 Task: Add to scrum project TreasureLine a team member softage.4@softage.net and assign as Project Lead.
Action: Mouse moved to (186, 63)
Screenshot: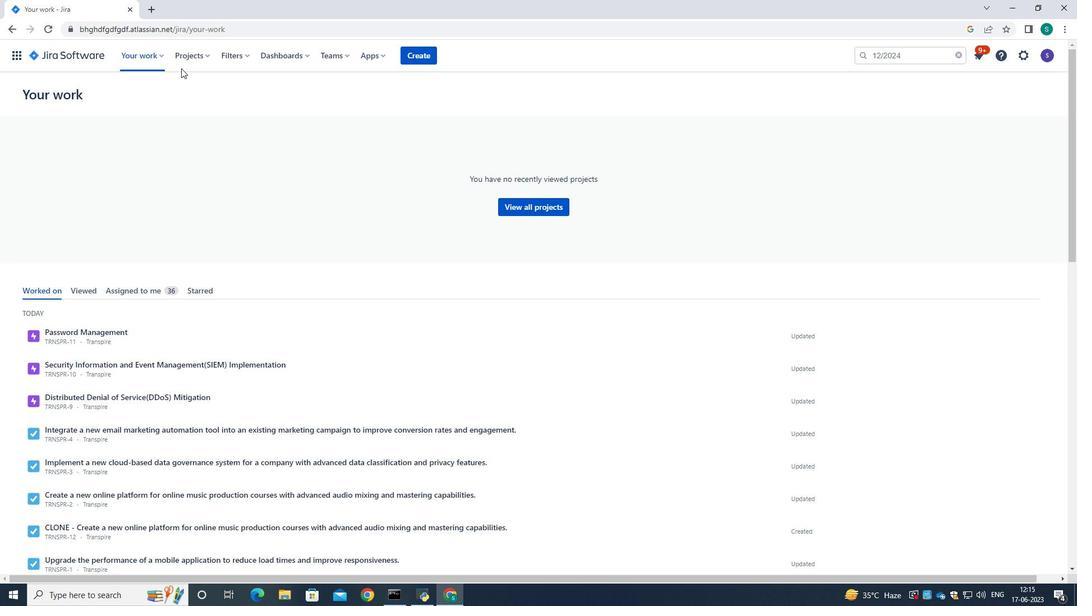 
Action: Mouse pressed left at (186, 63)
Screenshot: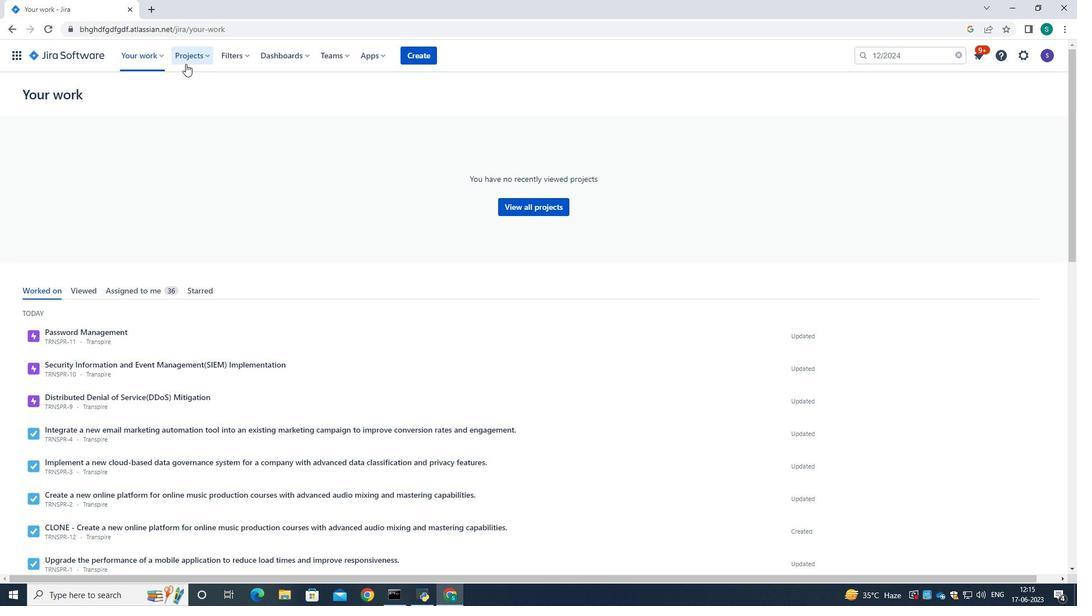 
Action: Mouse moved to (190, 115)
Screenshot: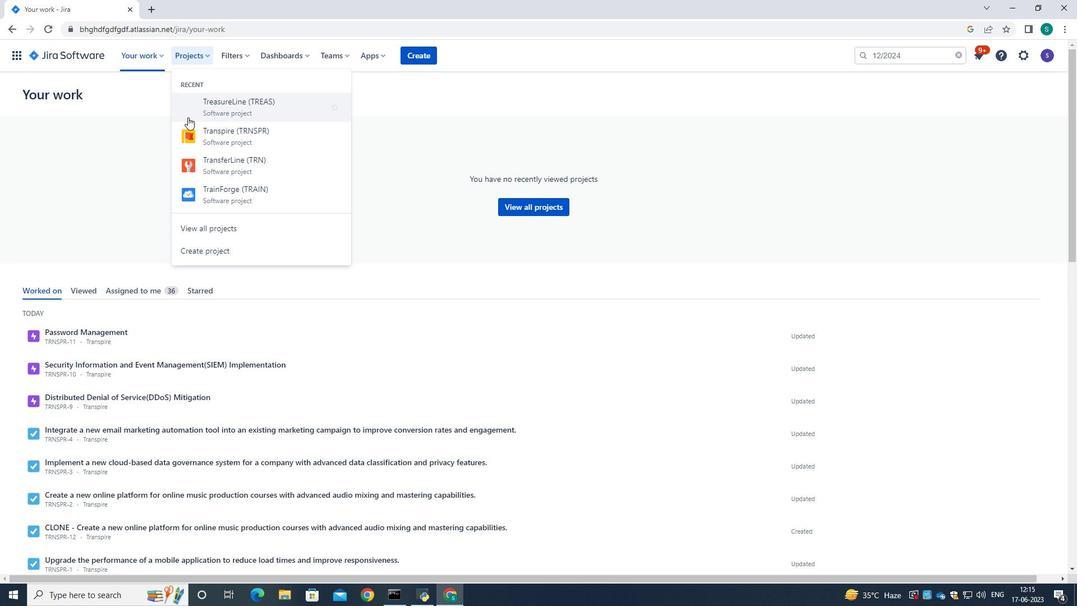 
Action: Mouse pressed left at (190, 115)
Screenshot: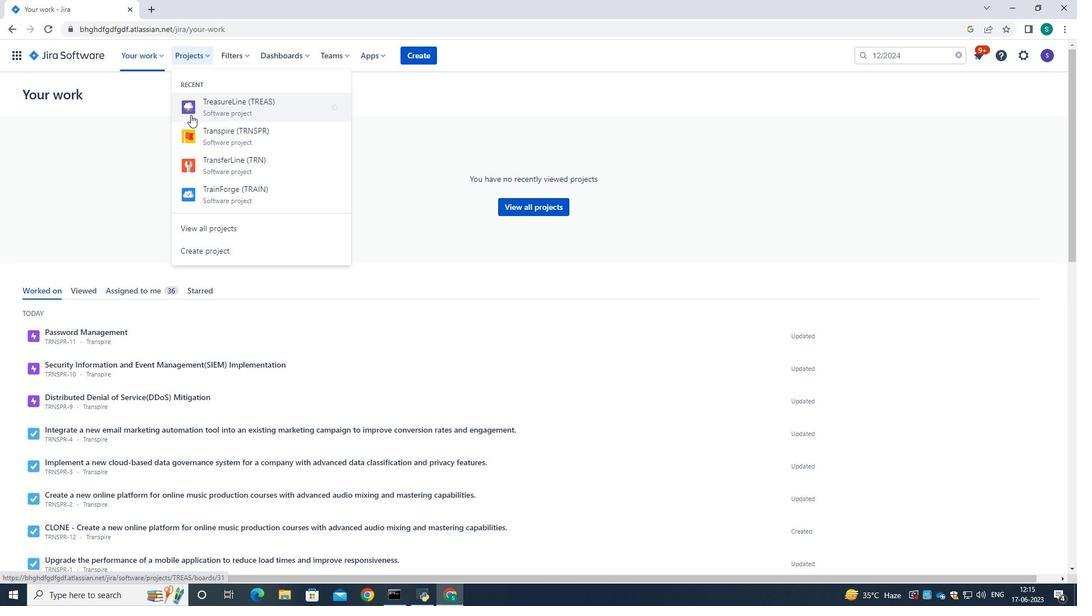 
Action: Mouse moved to (62, 328)
Screenshot: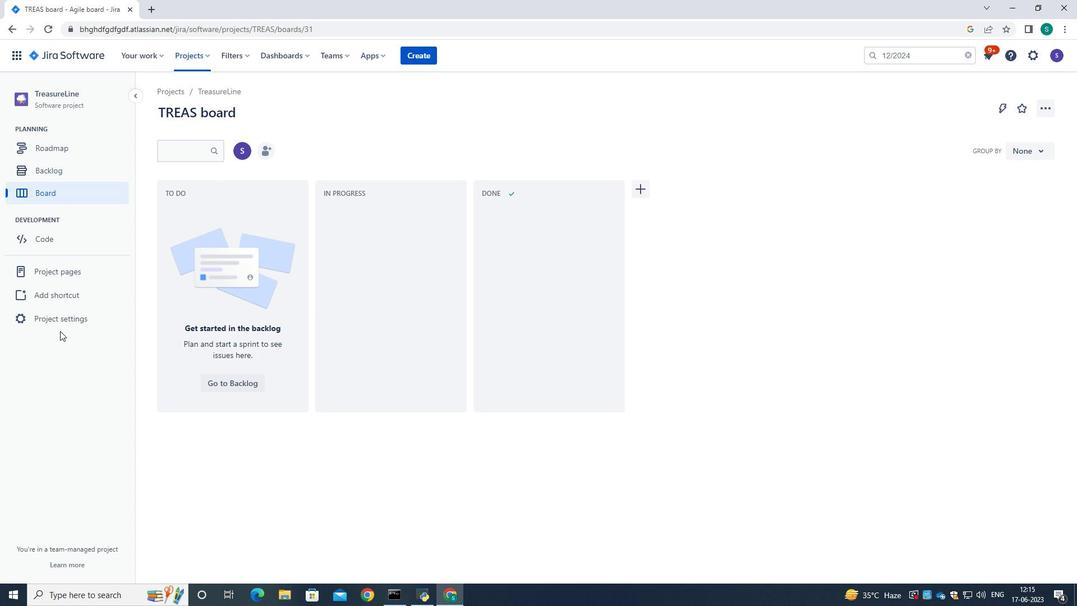 
Action: Mouse pressed left at (62, 328)
Screenshot: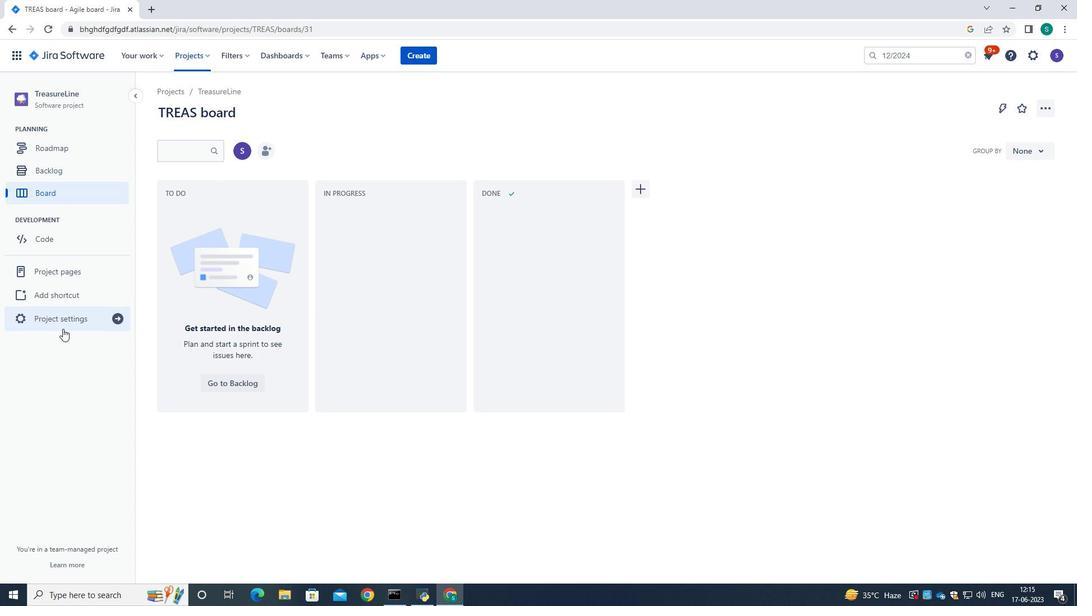 
Action: Mouse moved to (579, 360)
Screenshot: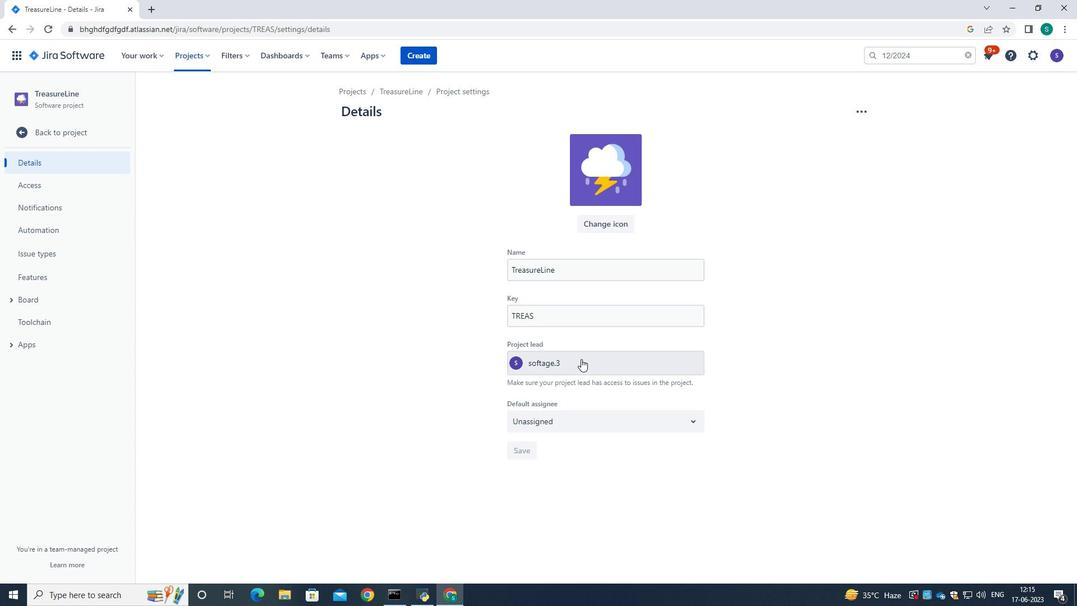 
Action: Mouse pressed left at (579, 360)
Screenshot: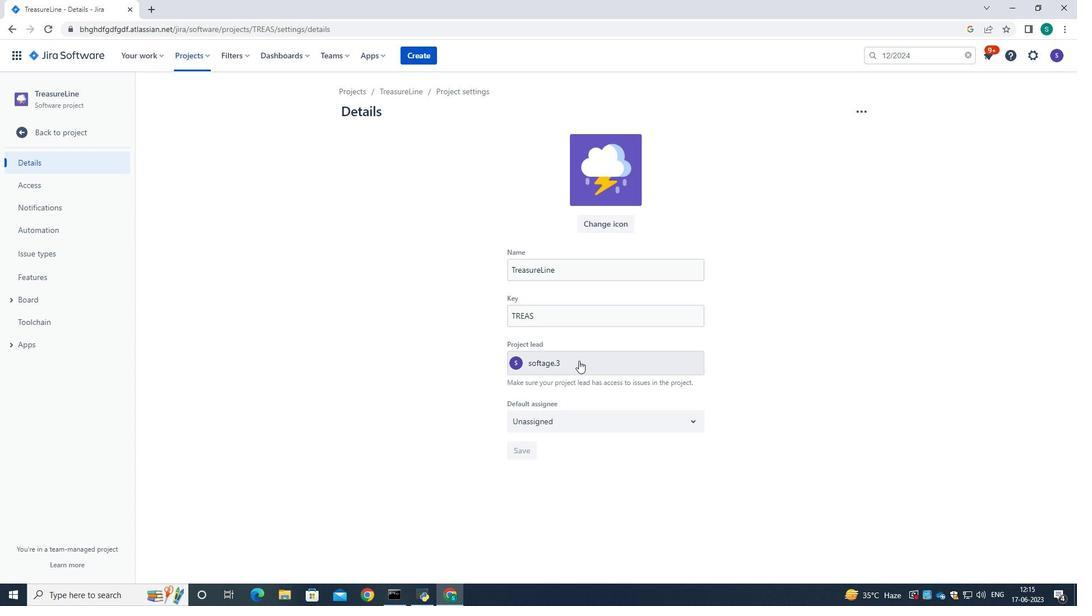 
Action: Key pressed softage.4<Key.shift>@softage.net
Screenshot: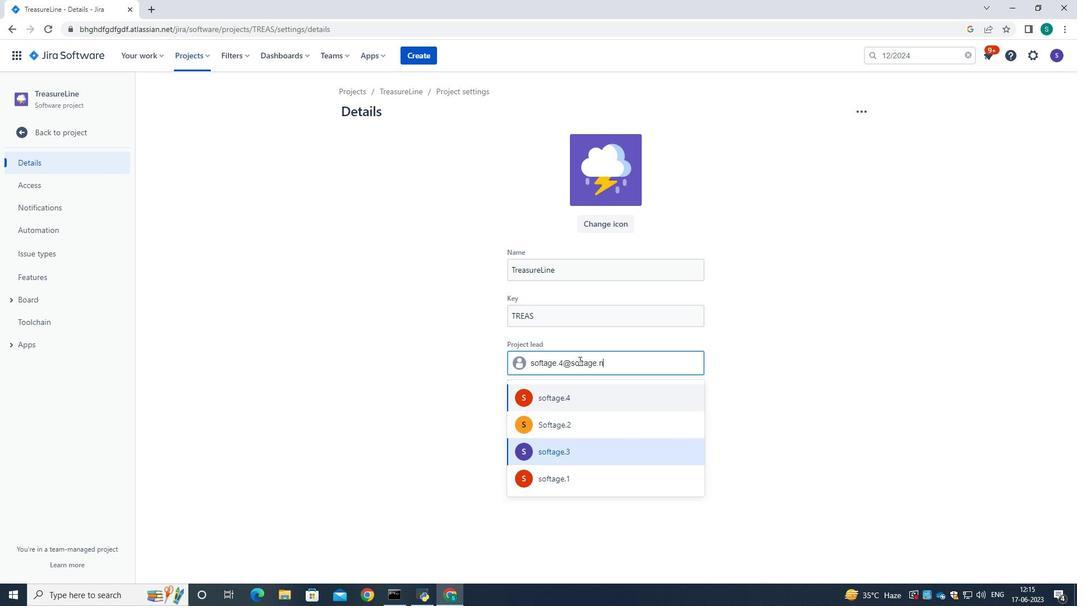 
Action: Mouse moved to (574, 398)
Screenshot: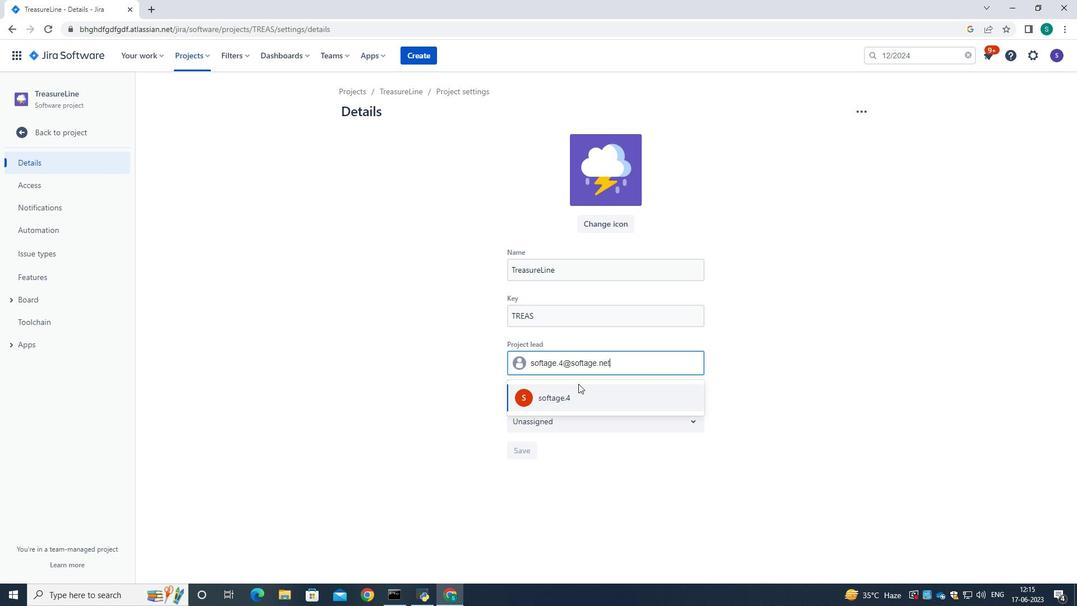 
Action: Mouse pressed left at (574, 398)
Screenshot: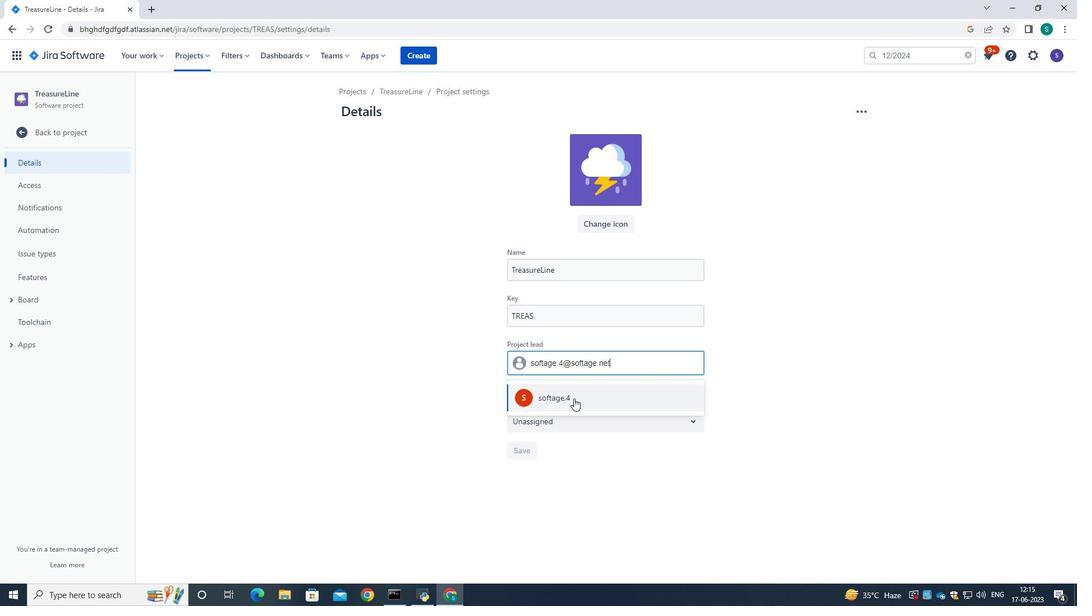 
Action: Mouse moved to (534, 421)
Screenshot: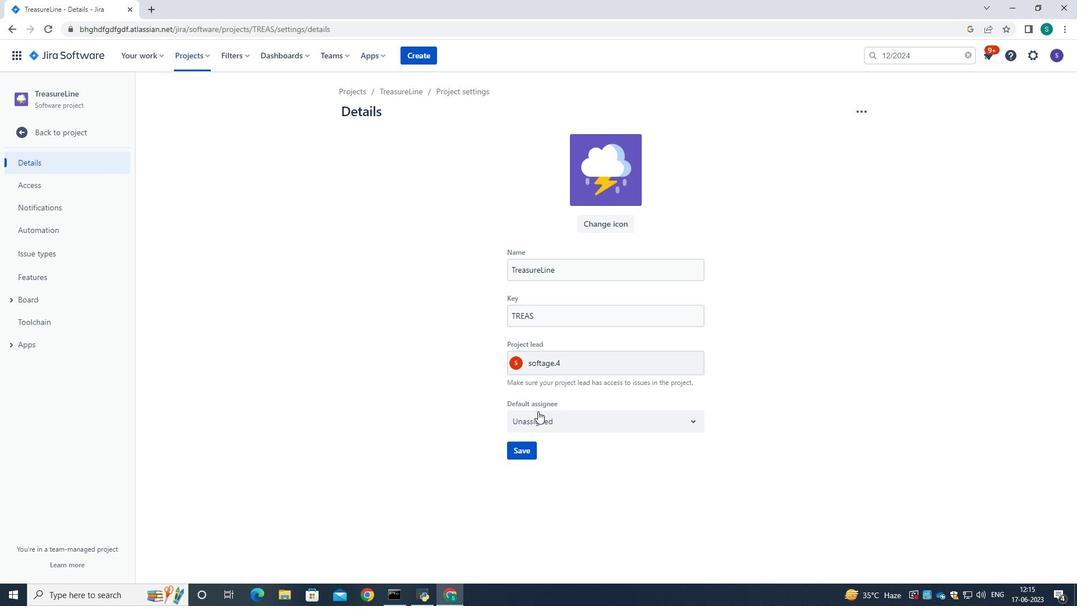
Action: Mouse pressed left at (534, 421)
Screenshot: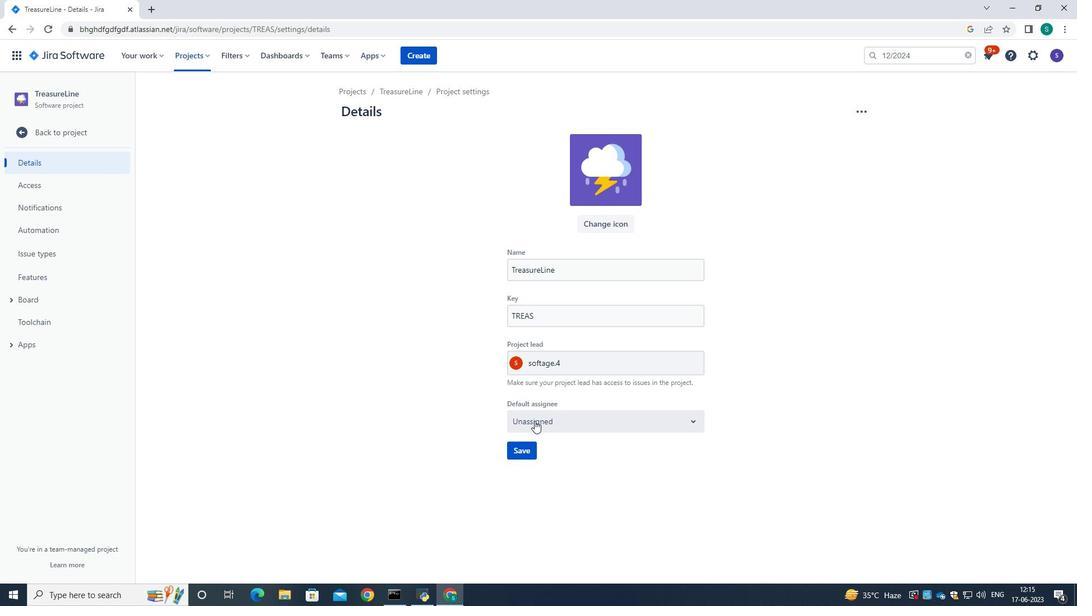 
Action: Mouse moved to (541, 445)
Screenshot: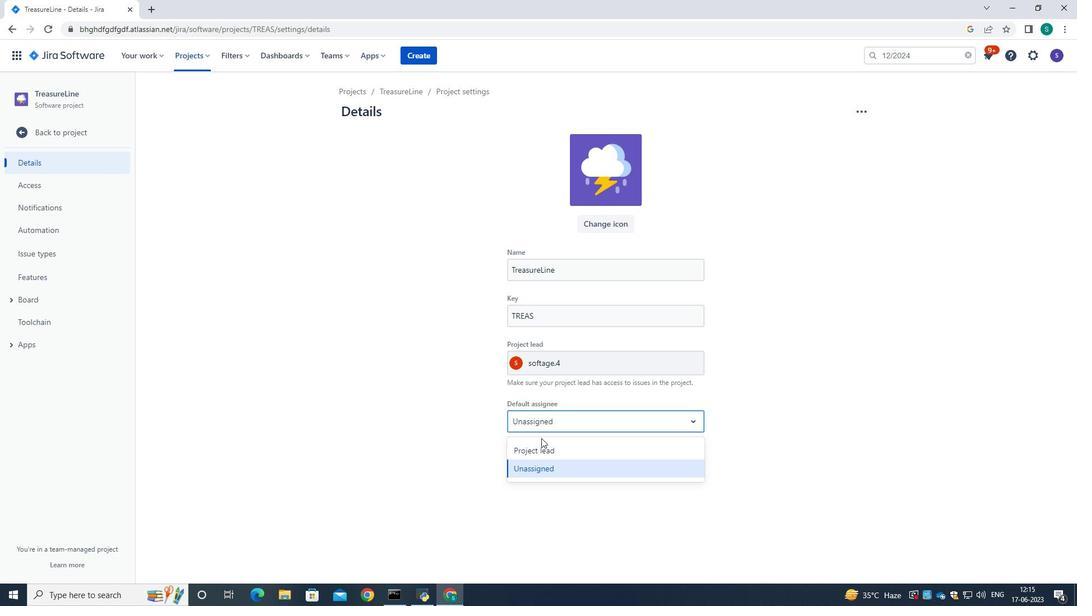 
Action: Mouse pressed left at (541, 445)
Screenshot: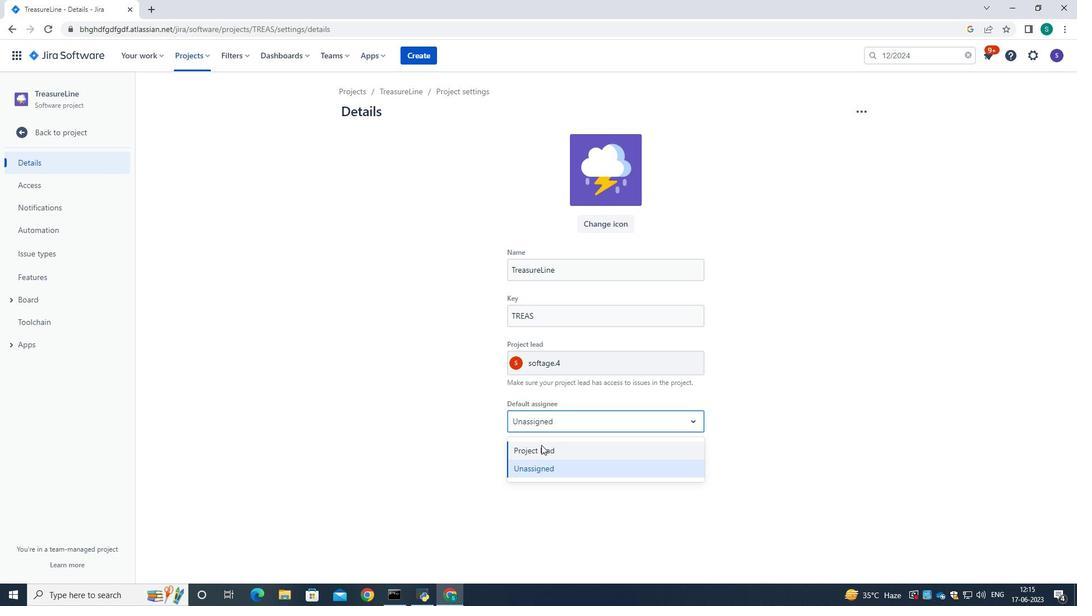 
Action: Mouse moved to (518, 453)
Screenshot: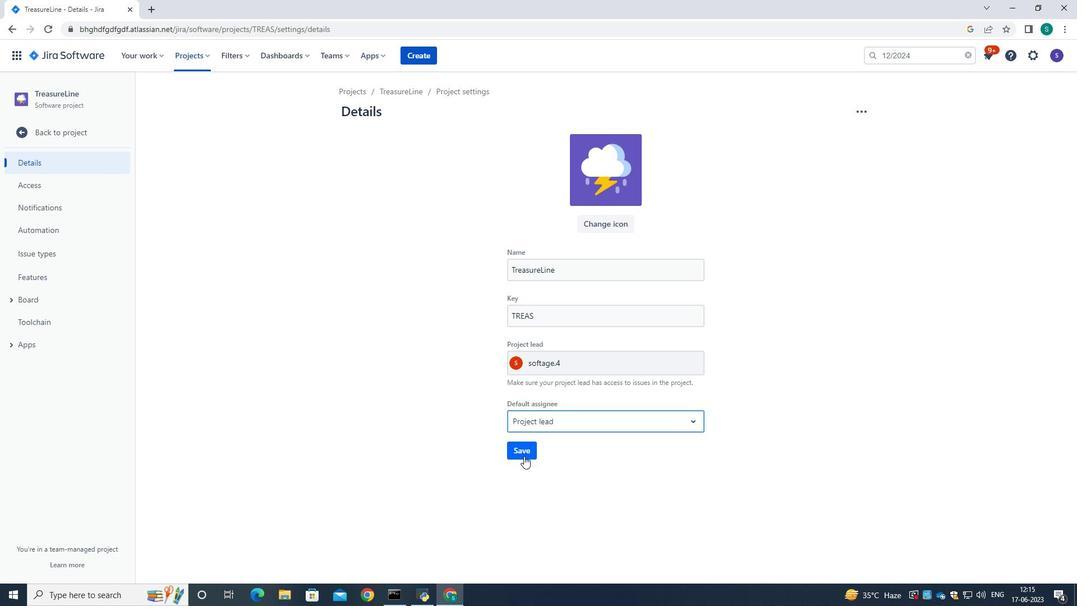 
Action: Mouse pressed left at (518, 453)
Screenshot: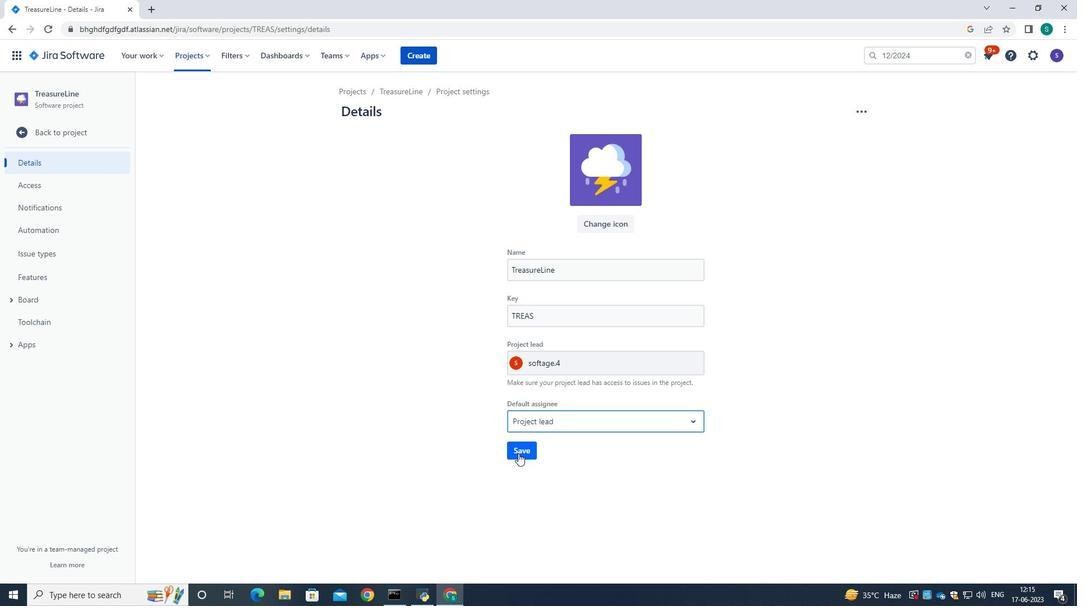 
Action: Mouse moved to (744, 317)
Screenshot: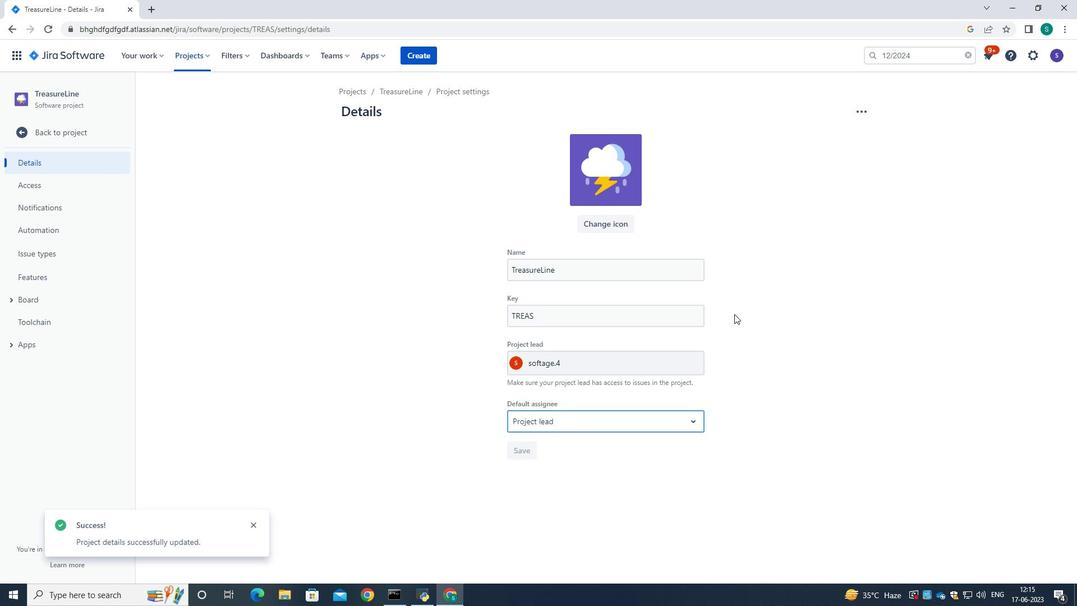 
Action: Mouse pressed left at (744, 317)
Screenshot: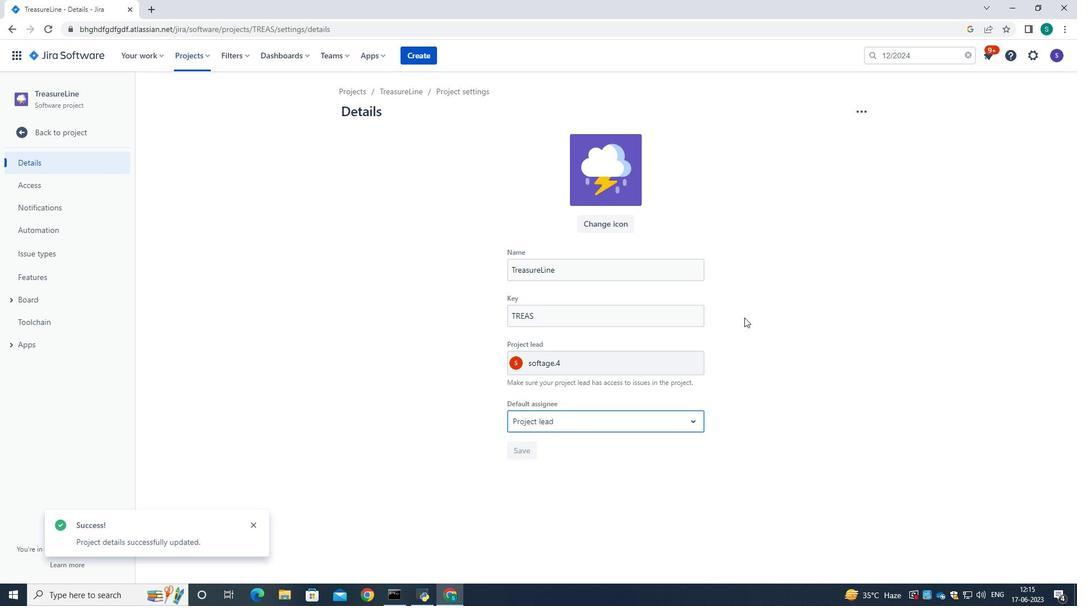 
